 Task: Send an email with the signature Ellie Thompson with the subject 'Job offer' and the message 'Could you please provide a breakdown of the pricing?' from softage.1@softage.net to softage.2@softage.net and softage.3@softage.net with CC to softage.4@softage.net
Action: Key pressed n
Screenshot: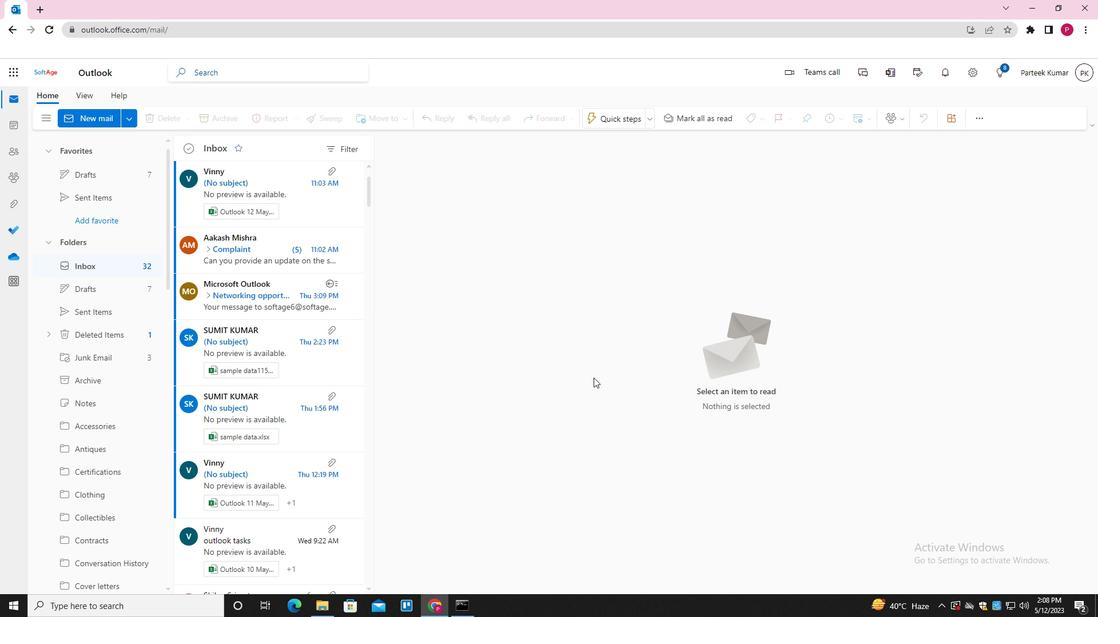 
Action: Mouse moved to (765, 118)
Screenshot: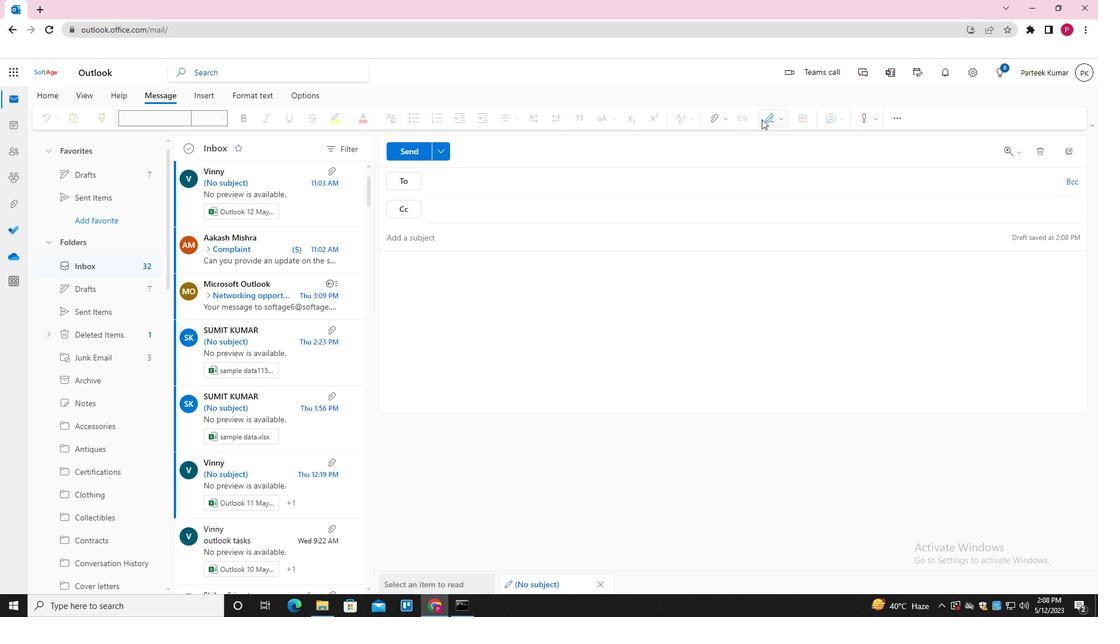 
Action: Mouse pressed left at (765, 118)
Screenshot: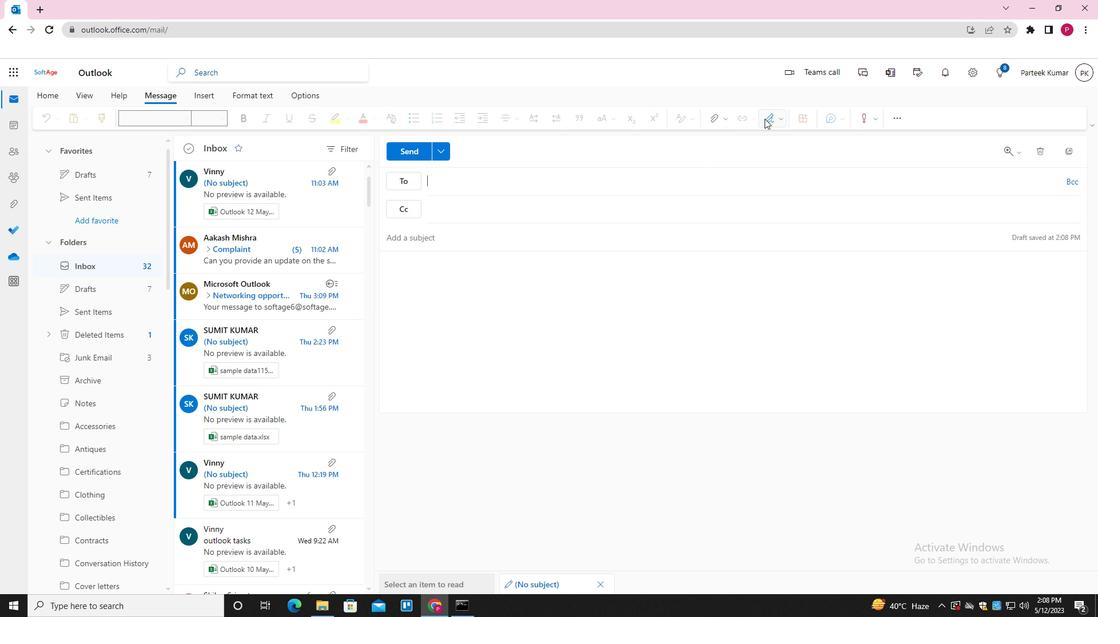 
Action: Mouse moved to (748, 168)
Screenshot: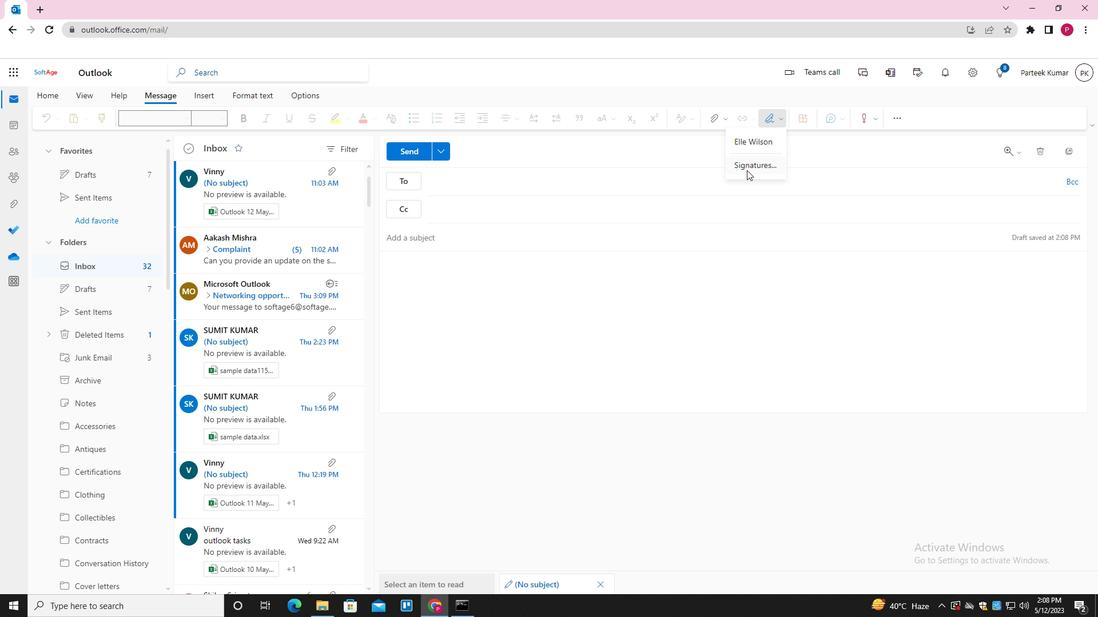 
Action: Mouse pressed left at (748, 168)
Screenshot: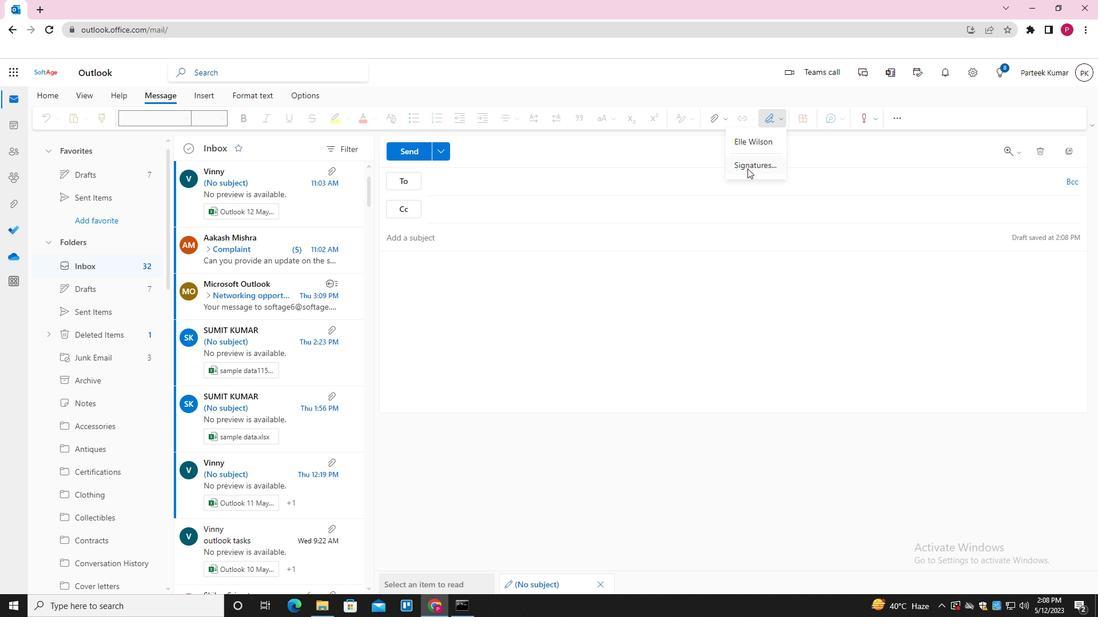 
Action: Mouse moved to (779, 212)
Screenshot: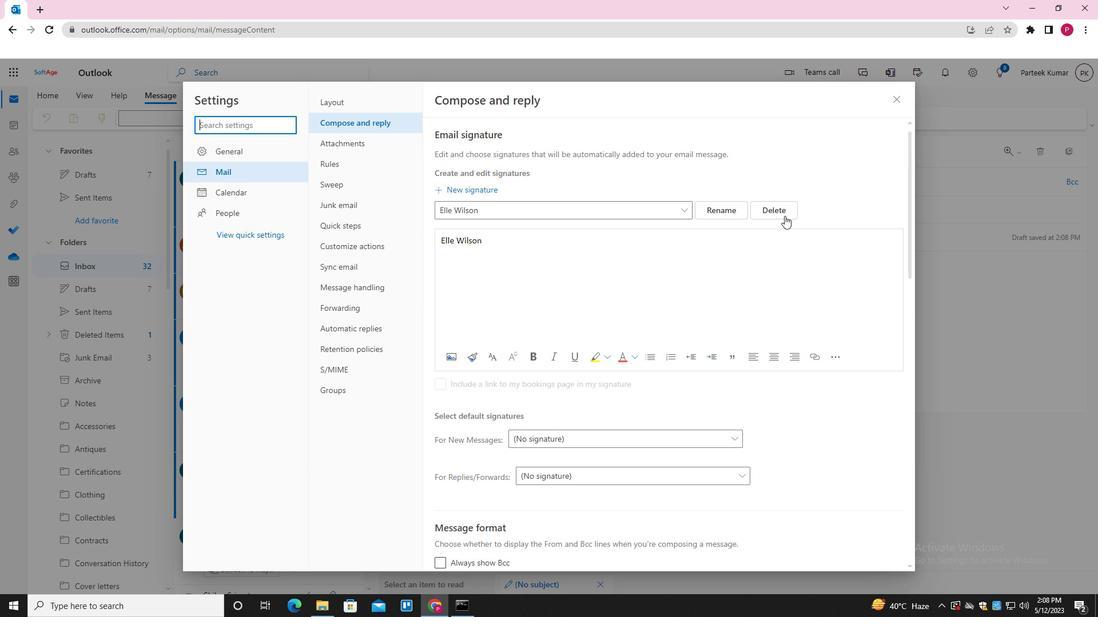 
Action: Mouse pressed left at (779, 212)
Screenshot: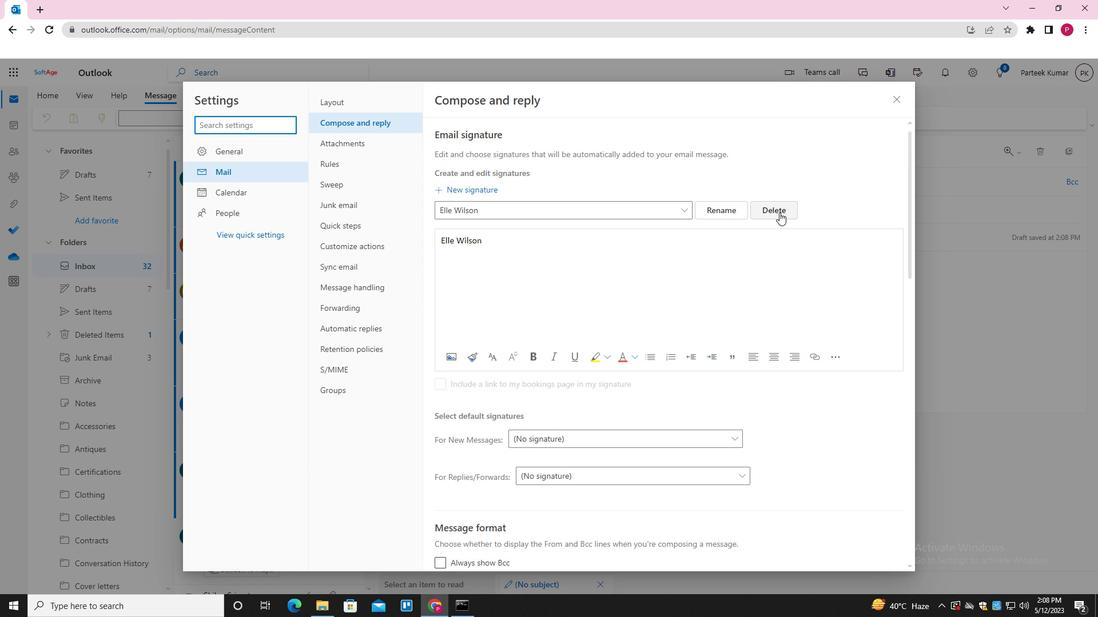
Action: Mouse moved to (616, 206)
Screenshot: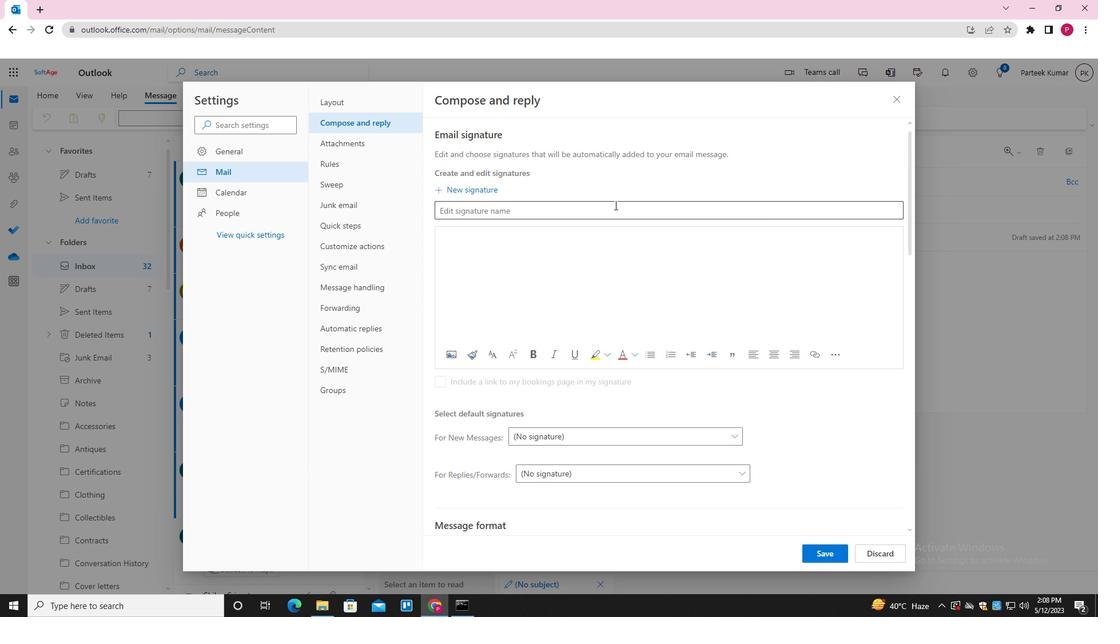 
Action: Mouse pressed left at (616, 206)
Screenshot: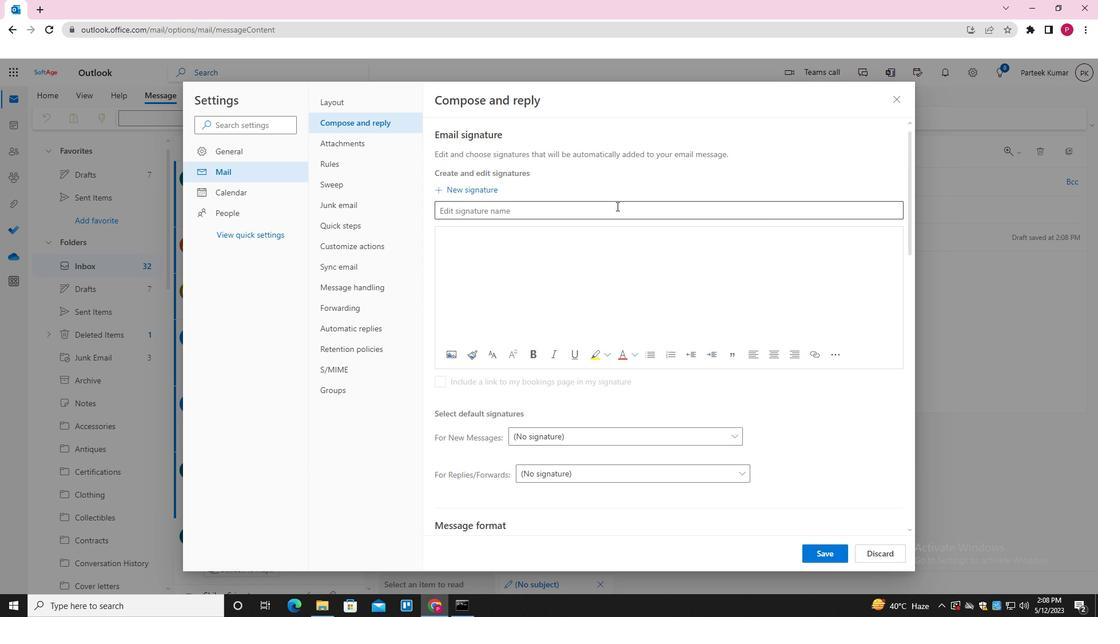 
Action: Key pressed <Key.shift>ELLIE<Key.space><Key.shift><Key.shift><Key.shift><Key.shift><Key.shift><Key.shift><Key.shift><Key.shift><Key.shift><Key.shift>THOMPSON<Key.tab><Key.shift>ELLIE<Key.space><Key.shift>THOMPSON
Screenshot: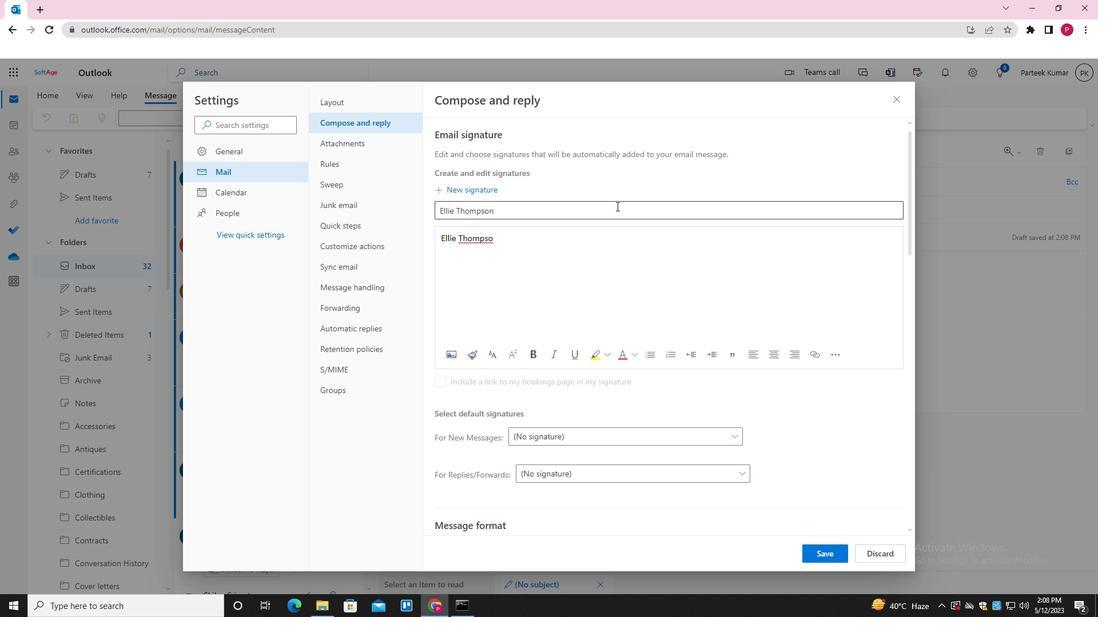 
Action: Mouse moved to (815, 559)
Screenshot: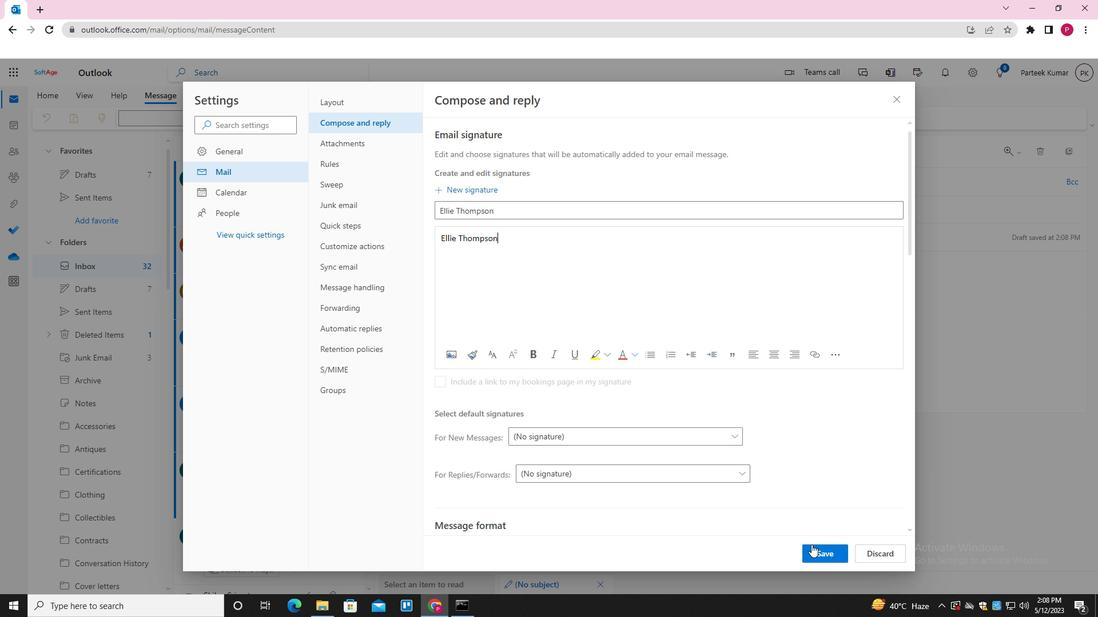 
Action: Mouse pressed left at (815, 559)
Screenshot: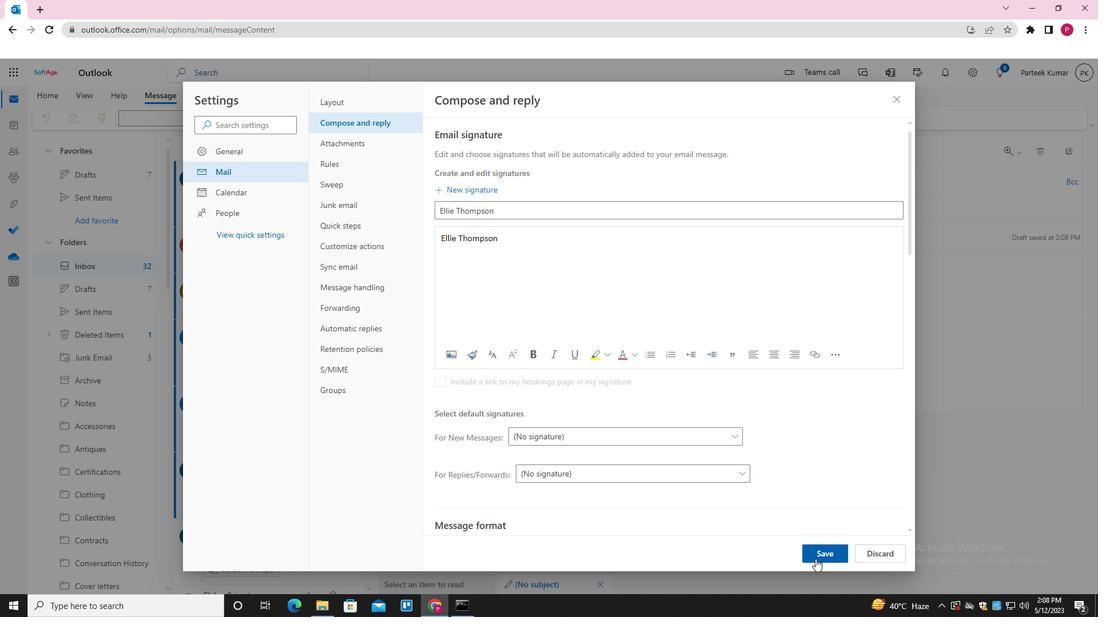 
Action: Mouse moved to (895, 102)
Screenshot: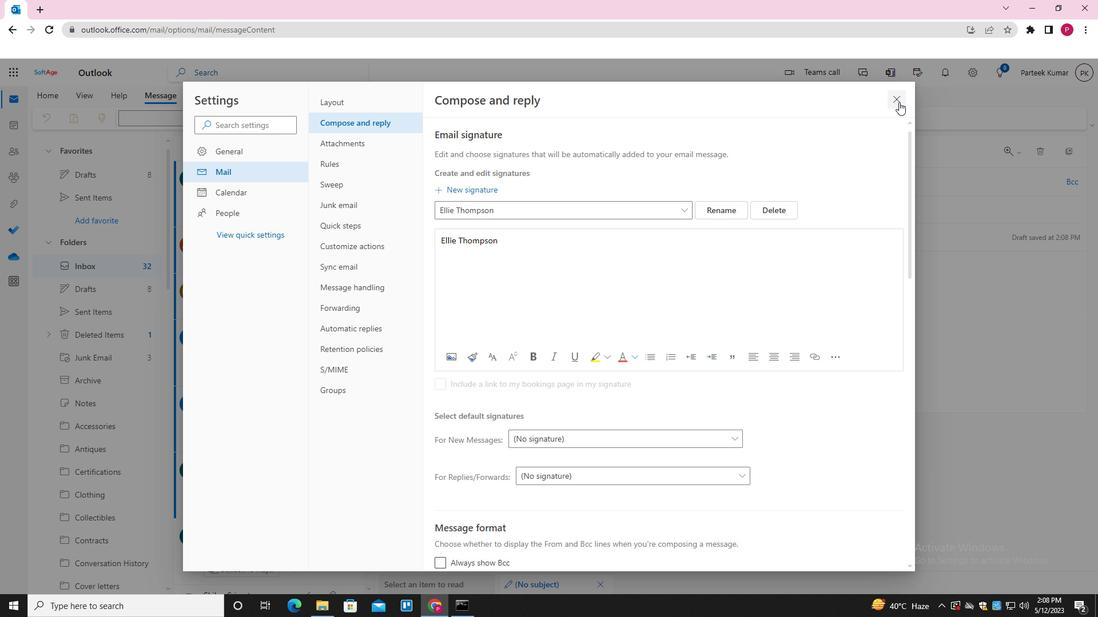 
Action: Mouse pressed left at (895, 102)
Screenshot: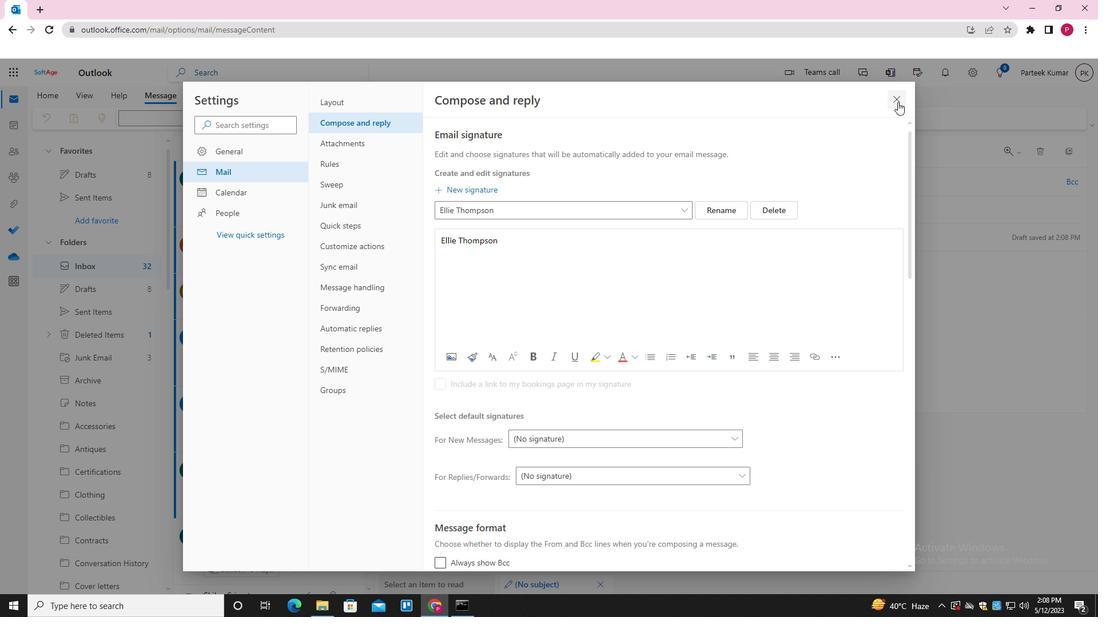 
Action: Mouse moved to (771, 118)
Screenshot: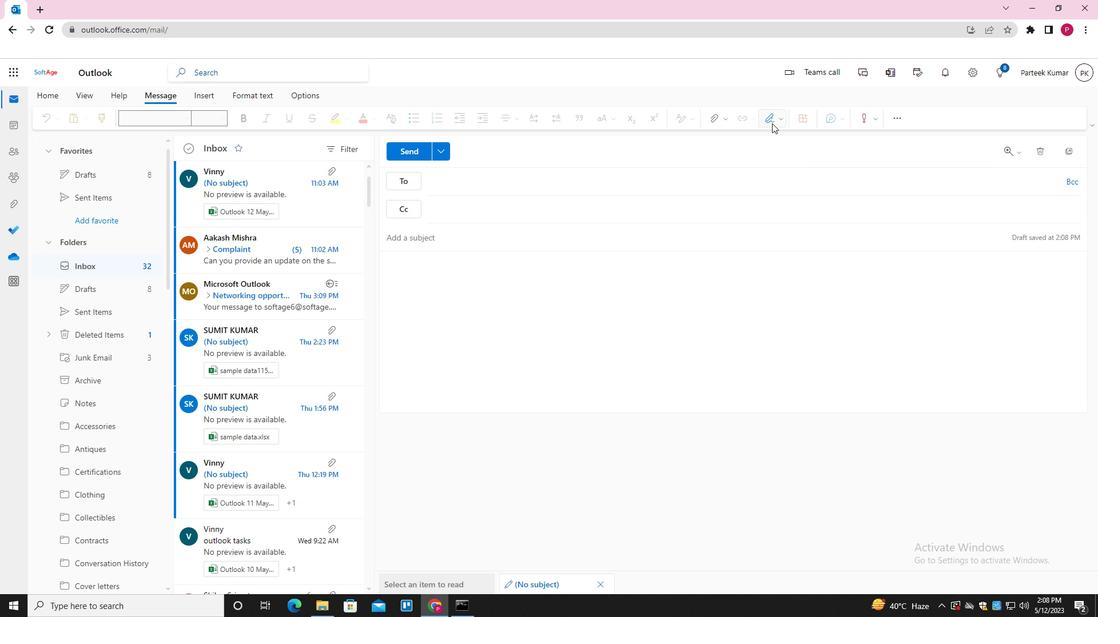 
Action: Mouse pressed left at (771, 118)
Screenshot: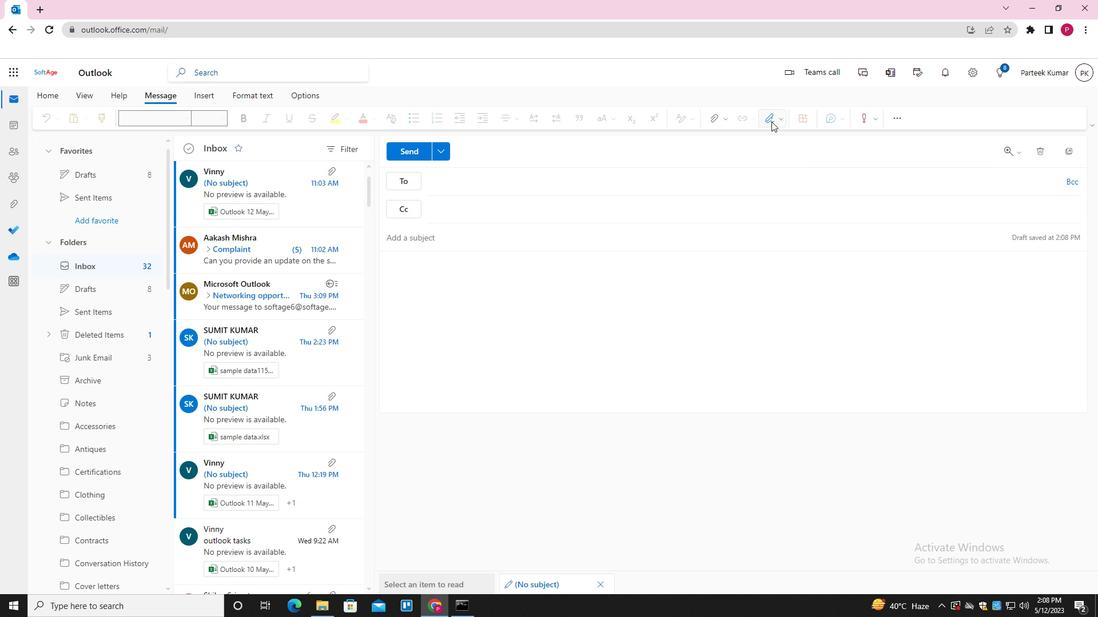 
Action: Mouse moved to (753, 144)
Screenshot: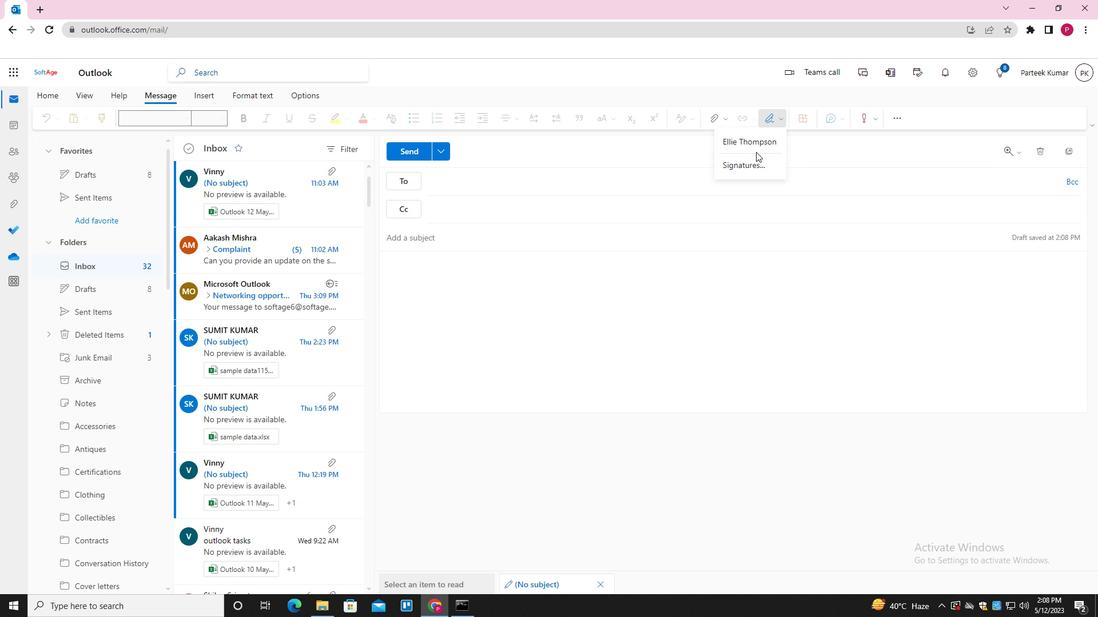 
Action: Mouse pressed left at (753, 144)
Screenshot: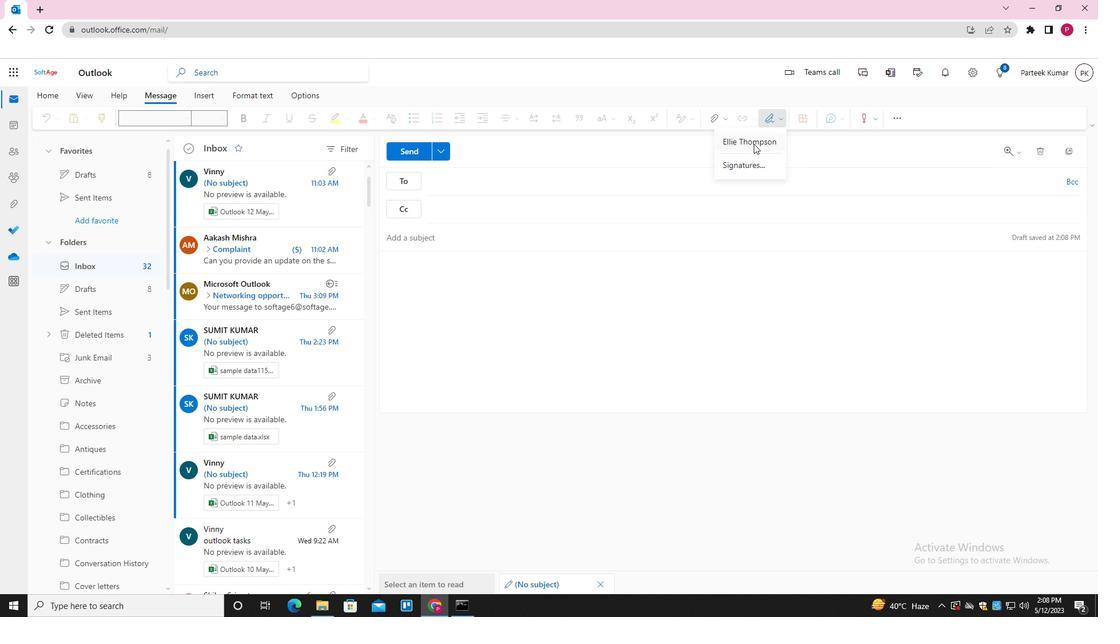 
Action: Mouse moved to (477, 241)
Screenshot: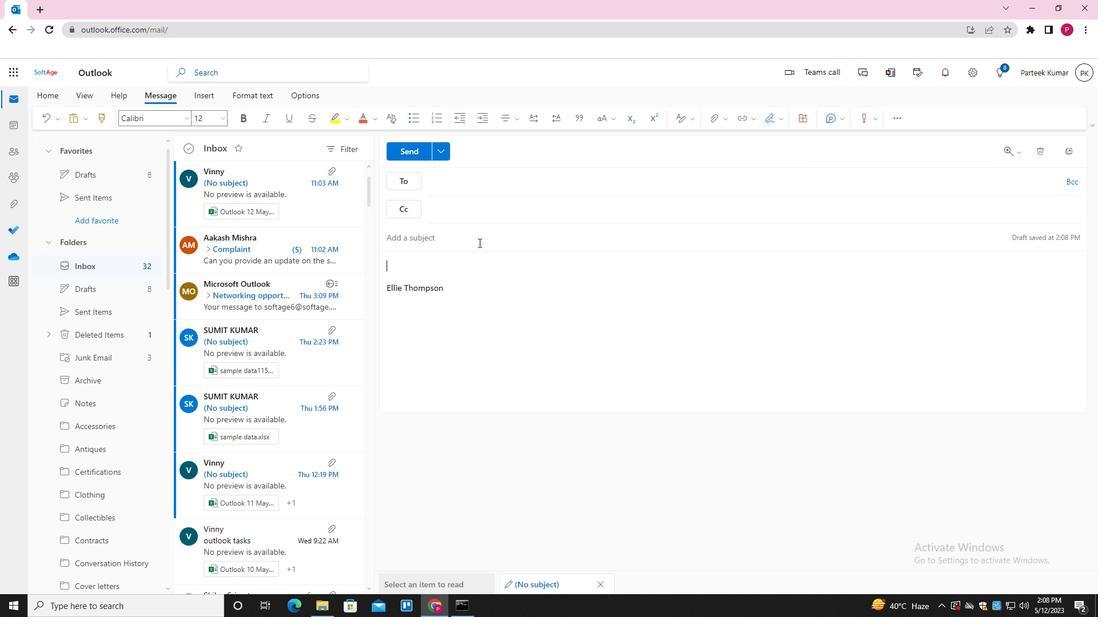 
Action: Mouse pressed left at (477, 241)
Screenshot: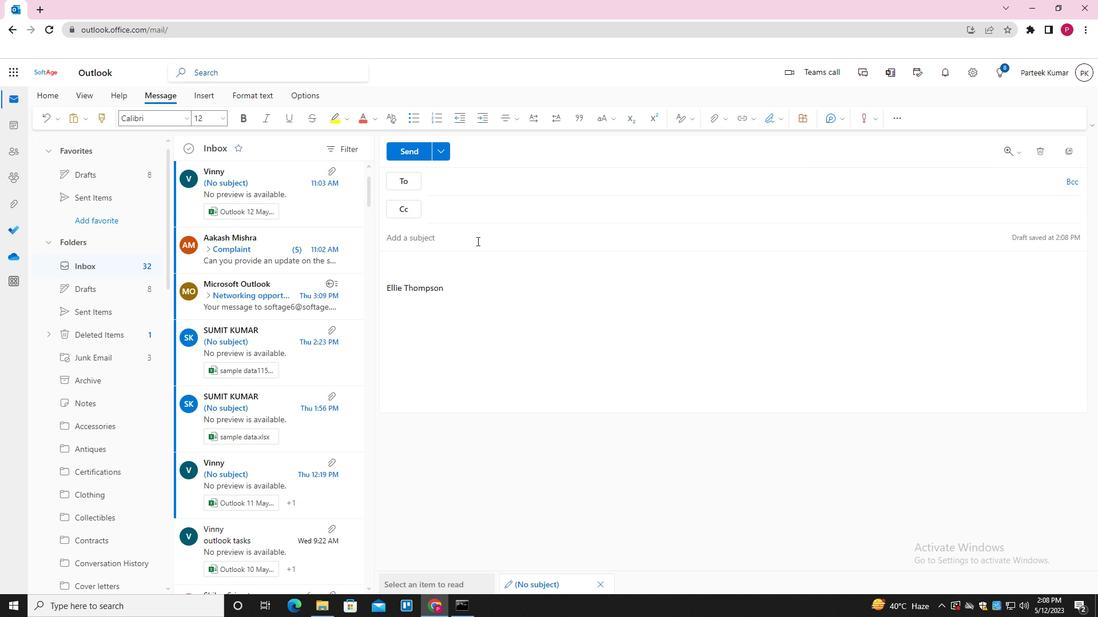 
Action: Mouse moved to (469, 248)
Screenshot: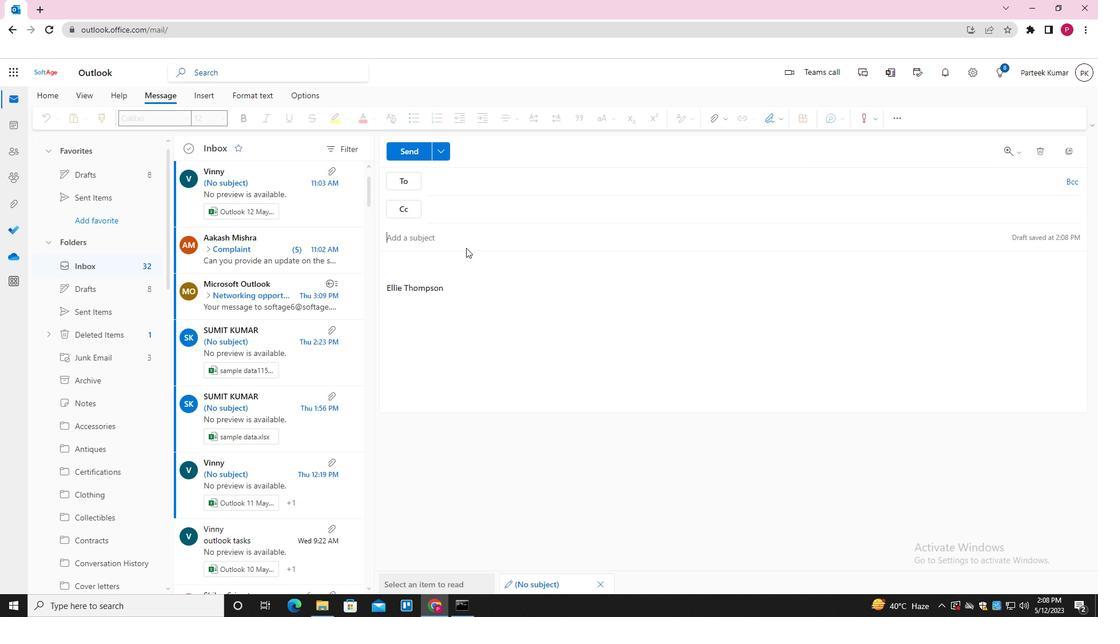 
Action: Key pressed JOB<Key.space>OFFER<Key.tab><Key.shift_r><Key.shift_r><Key.shift_r><Key.shift_r><Key.shift_r><Key.shift_r><Key.shift_r><Key.shift_r><Key.shift_r><Key.shift_r><Key.shift_r><Key.shift_r><Key.shift_r><Key.shift_r><Key.shift_r><Key.shift_r><Key.shift_r><Key.shift_r><Key.shift_r>COULD<Key.space>YOU<Key.space>PLEASE<Key.space>PROVIDE<Key.space>A<Key.space>BREAKDOWN<Key.space>OF<Key.space>THE<Key.space>PRICING<Key.shift_r>?
Screenshot: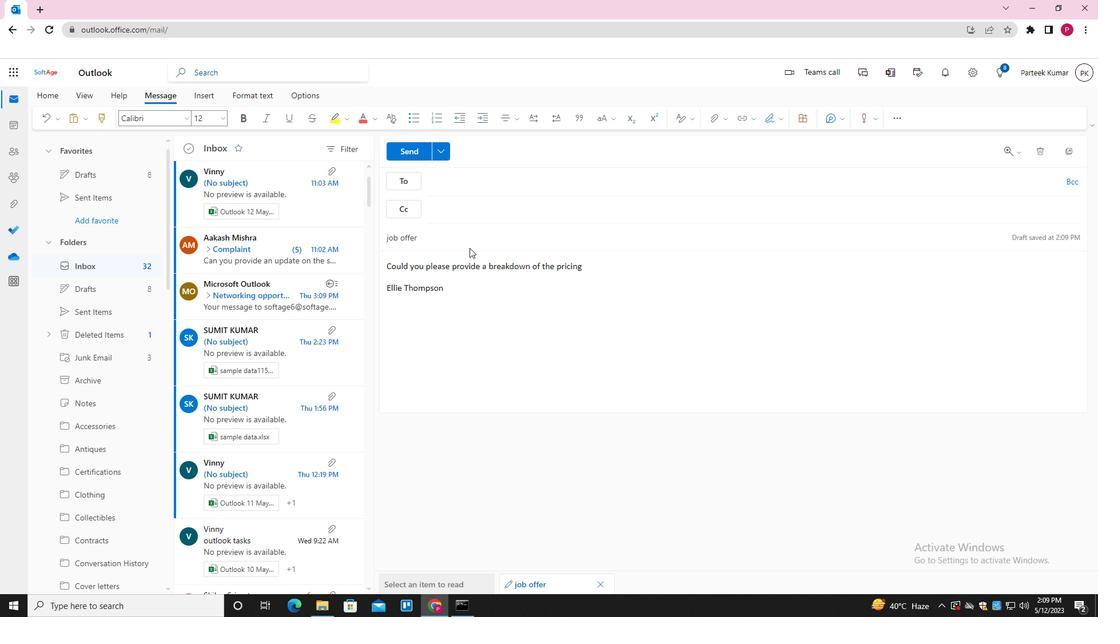 
Action: Mouse moved to (513, 178)
Screenshot: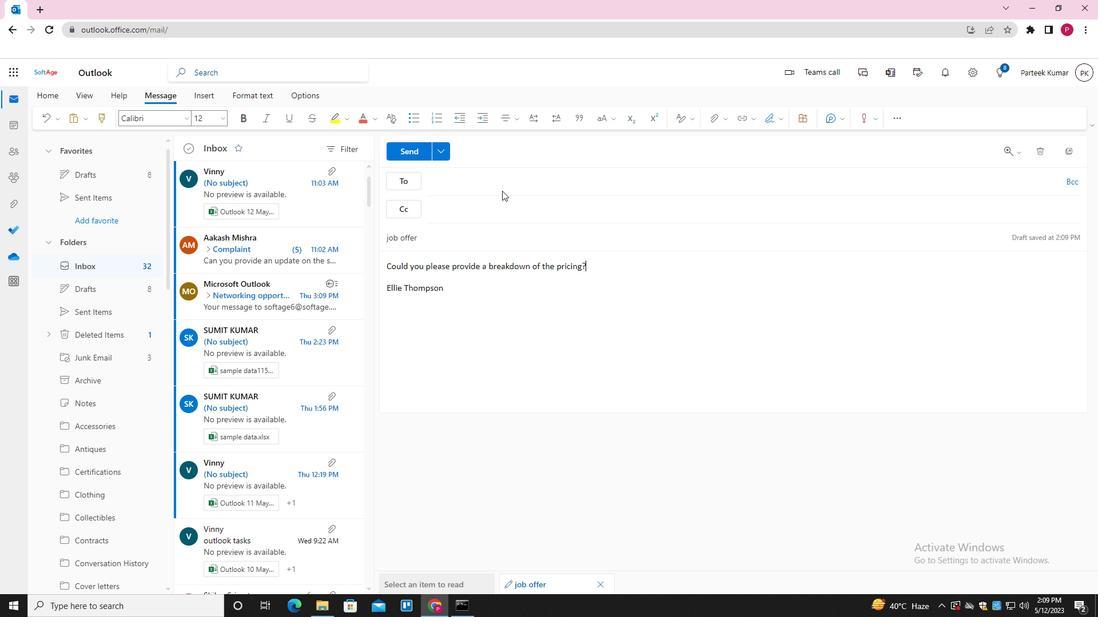 
Action: Mouse pressed left at (513, 178)
Screenshot: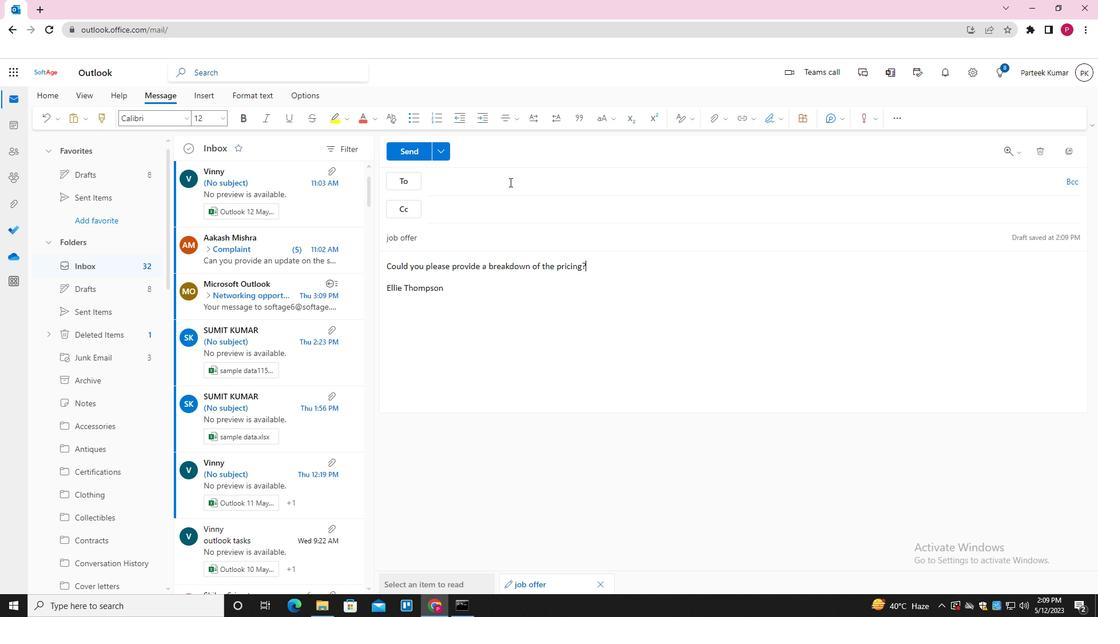 
Action: Key pressed SOFTAGE.2<Key.shift>@SOFTAGE.NET<Key.enter>SOFTAGE.3<Key.shift>@SOFTAGE.NET<Key.enter><Key.tab>SOFTAGE.4<Key.shift>@SOFTAGE,
Screenshot: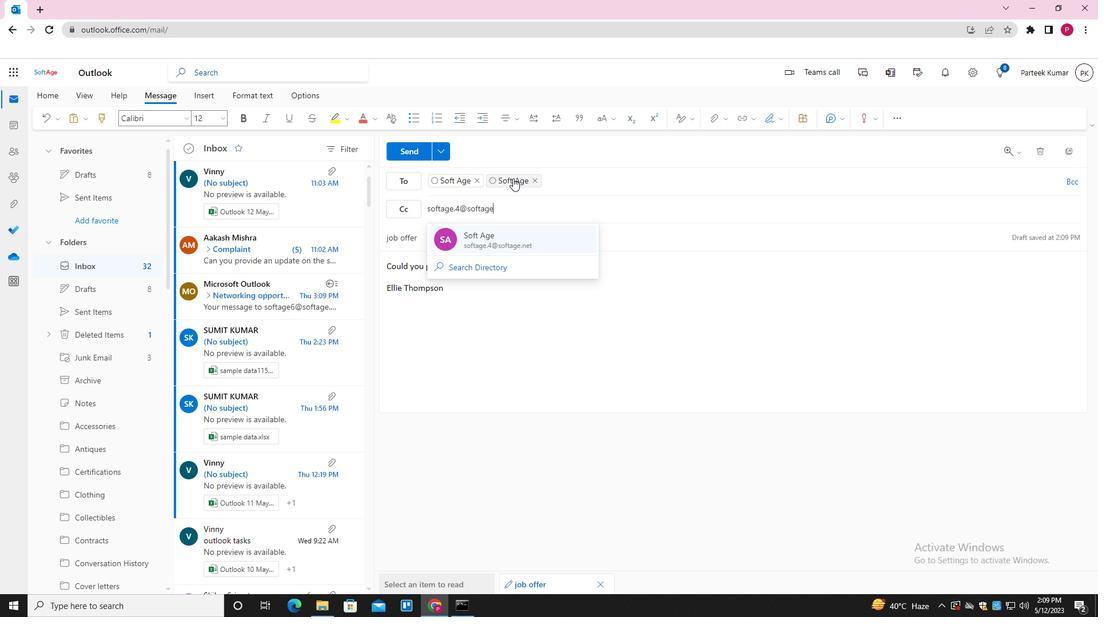 
Action: Mouse moved to (420, 150)
Screenshot: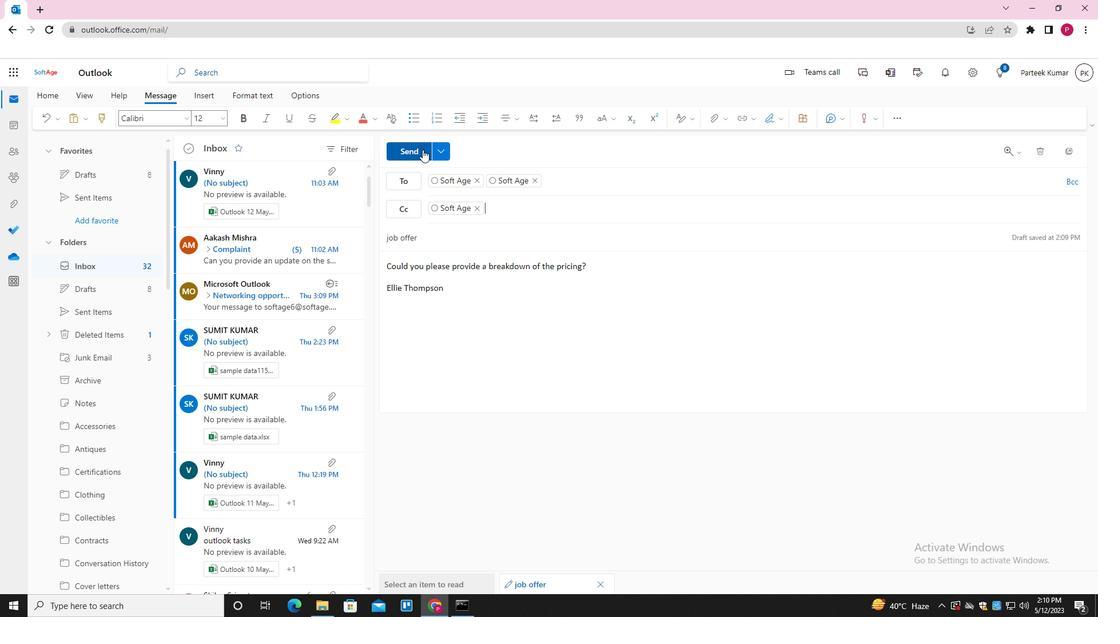 
Action: Mouse pressed left at (420, 150)
Screenshot: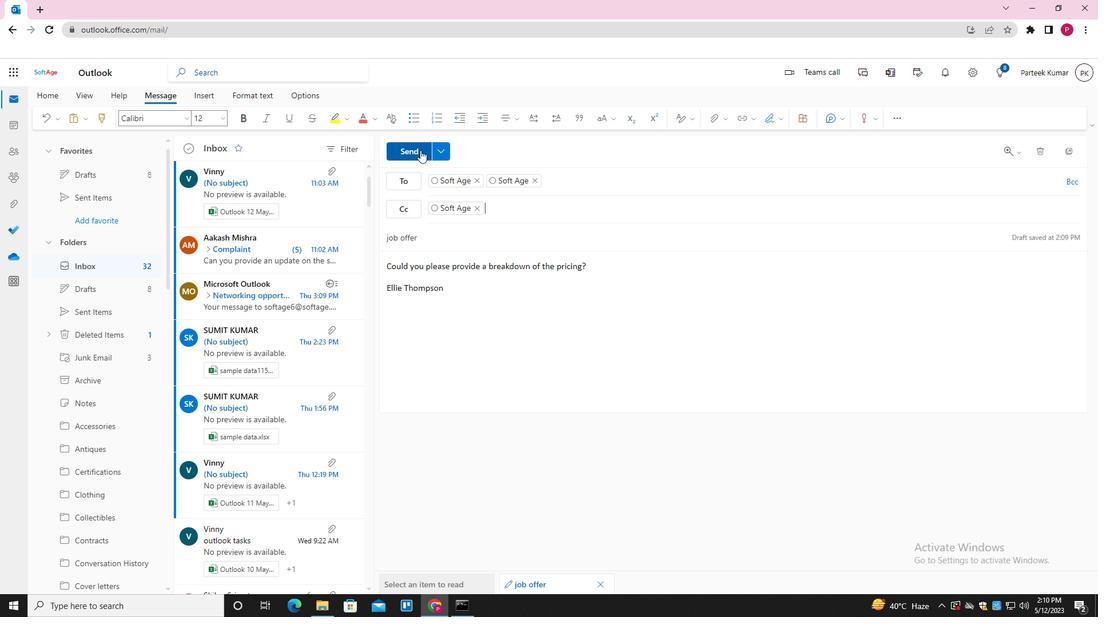 
Action: Mouse moved to (458, 255)
Screenshot: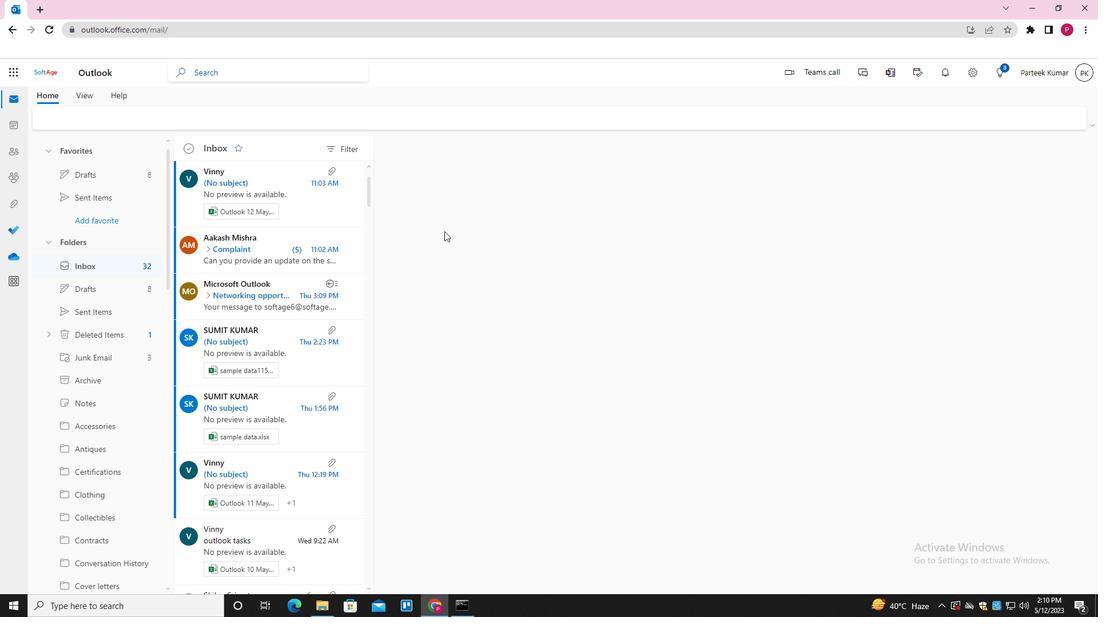 
